 Task: Send an email with the signature Denise Davis with the subject 'Request for a report' and the message 'Please let me know if there are any updates on the status of this project.' from softage.1@softage.net to softage.9@softage.net,  softage.1@softage.net and softage.10@softage.net with CC to softage.2@softage.net with an attached document Job_application.pdf
Action: Key pressed n
Screenshot: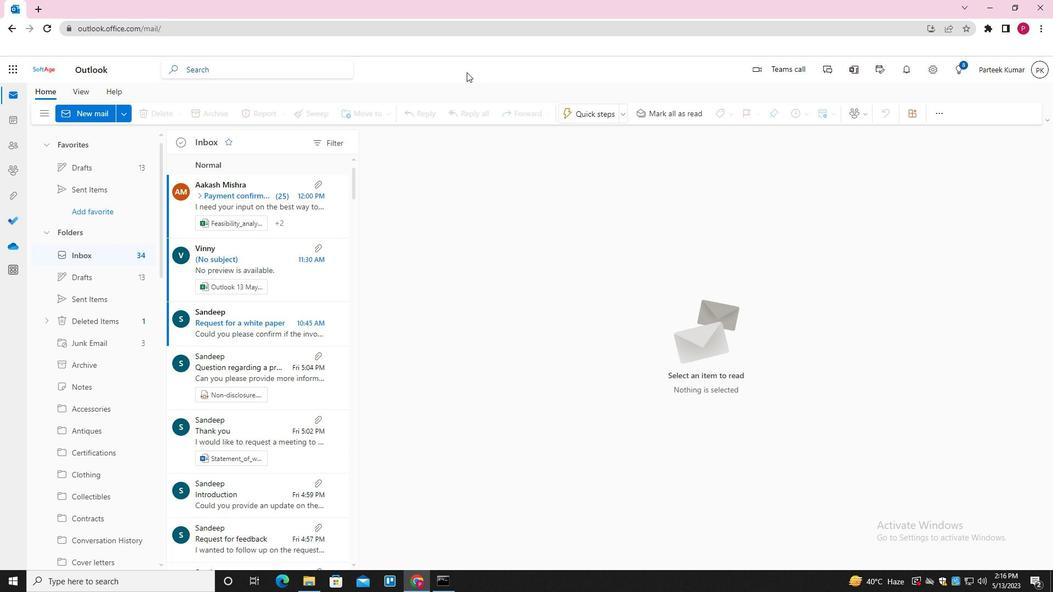 
Action: Mouse moved to (739, 111)
Screenshot: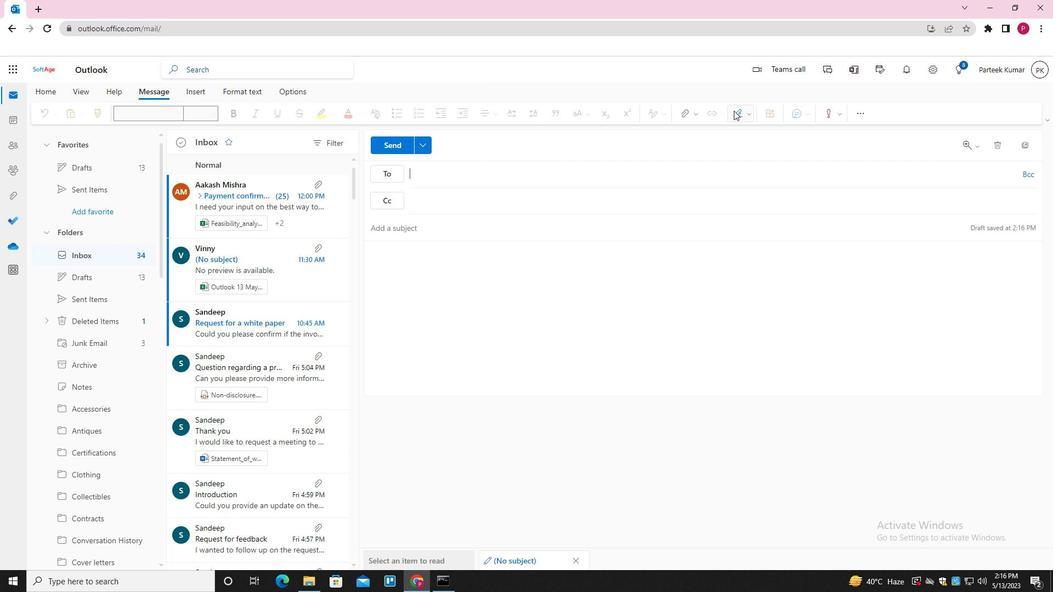 
Action: Mouse pressed left at (739, 111)
Screenshot: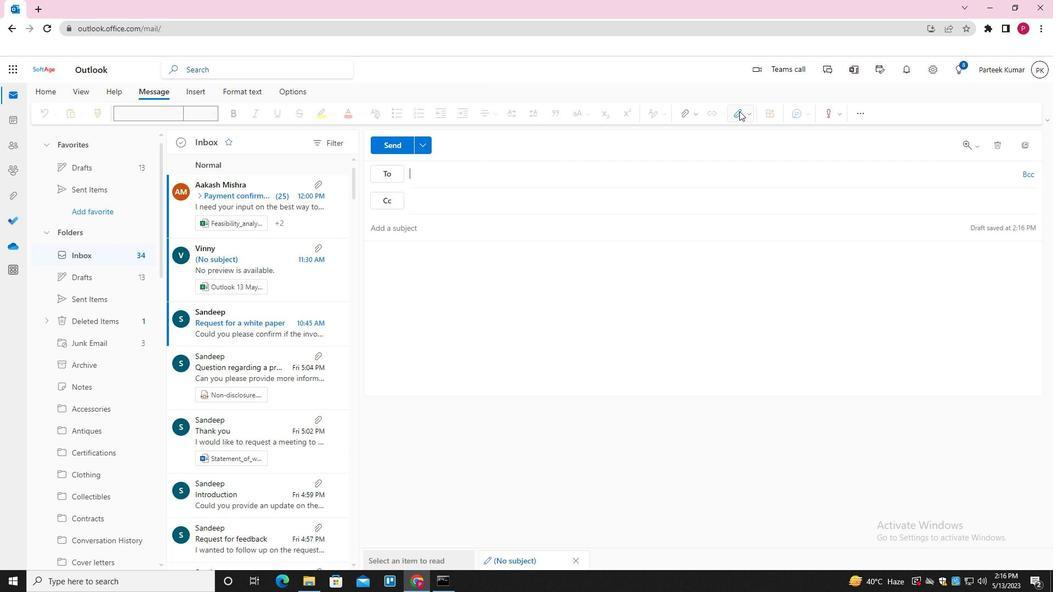 
Action: Mouse moved to (729, 163)
Screenshot: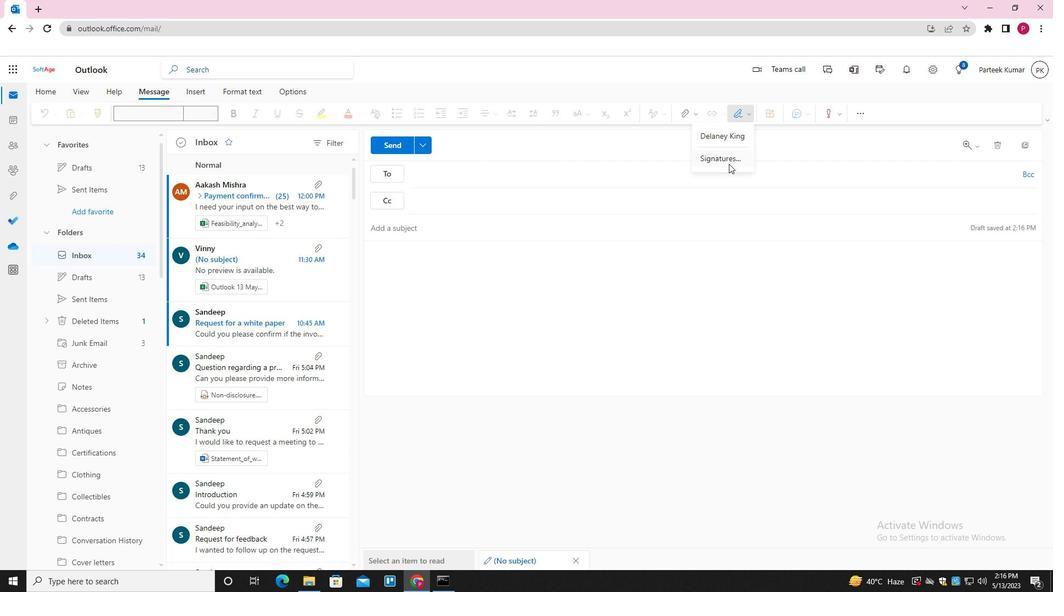 
Action: Mouse pressed left at (729, 163)
Screenshot: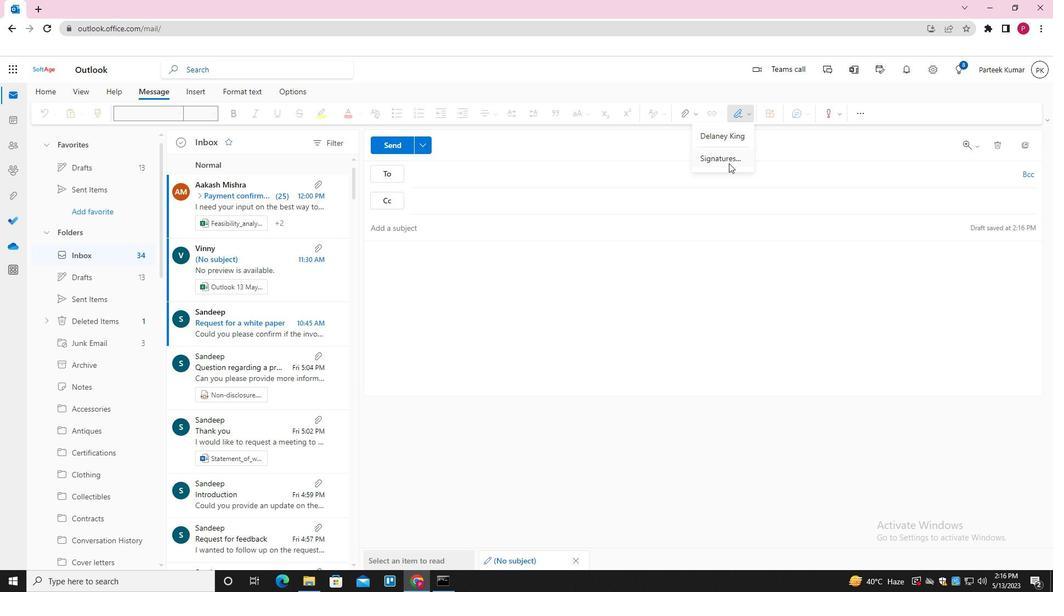 
Action: Mouse moved to (738, 198)
Screenshot: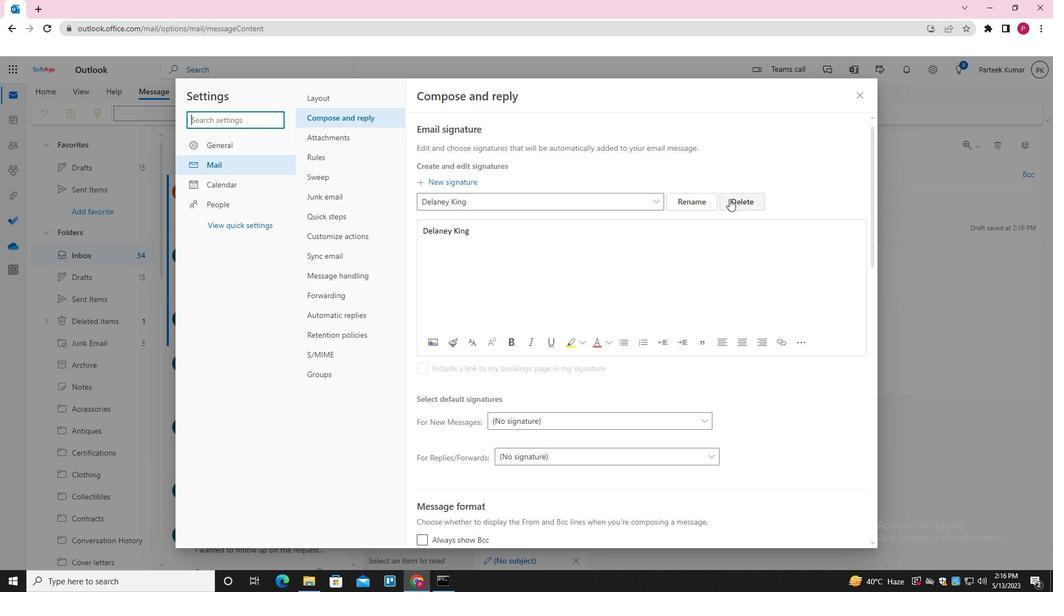 
Action: Mouse pressed left at (738, 198)
Screenshot: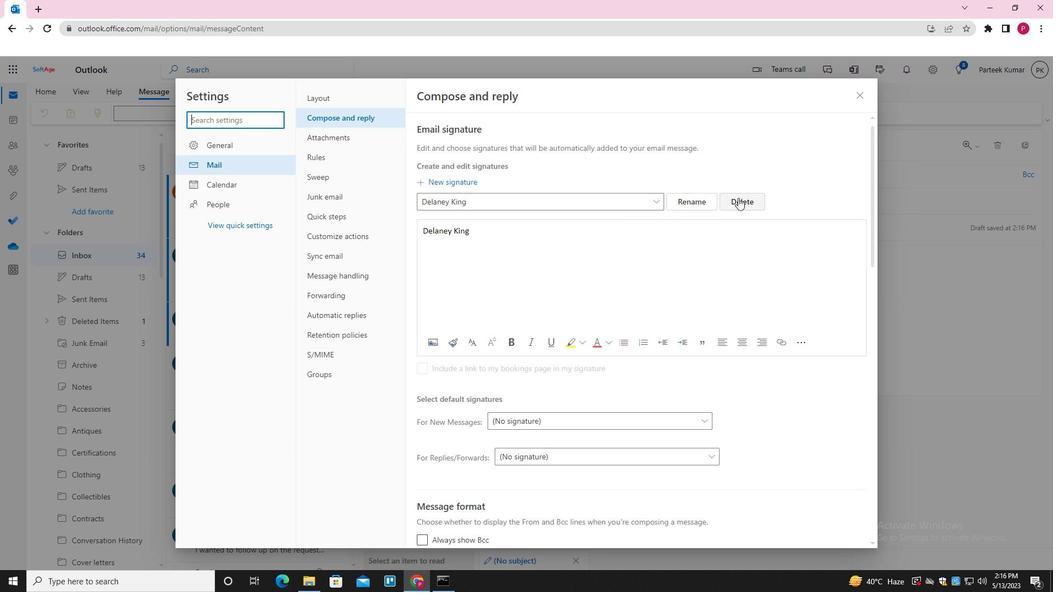 
Action: Mouse moved to (550, 204)
Screenshot: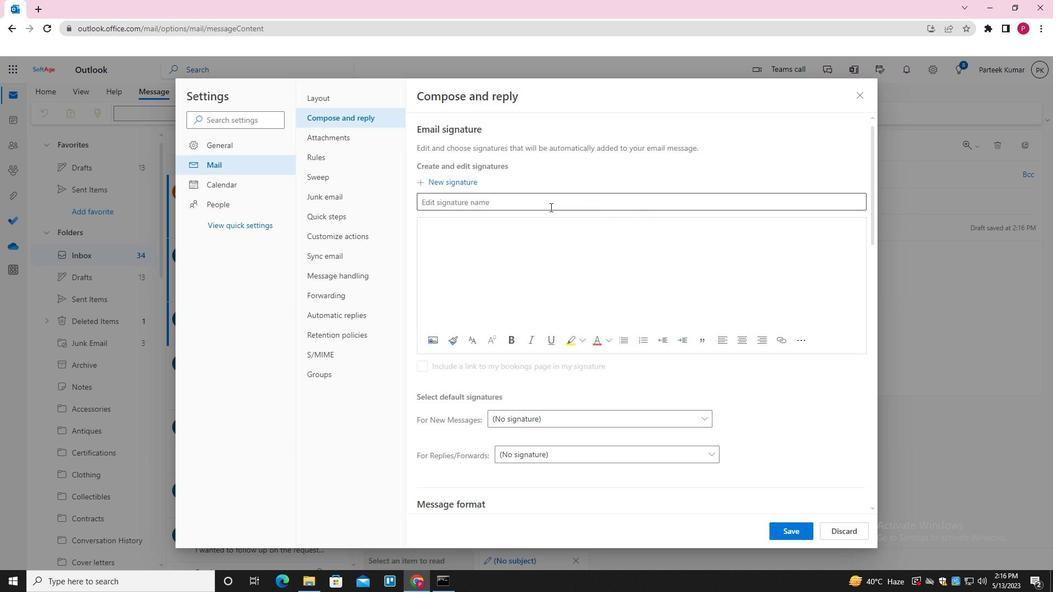 
Action: Mouse pressed left at (550, 204)
Screenshot: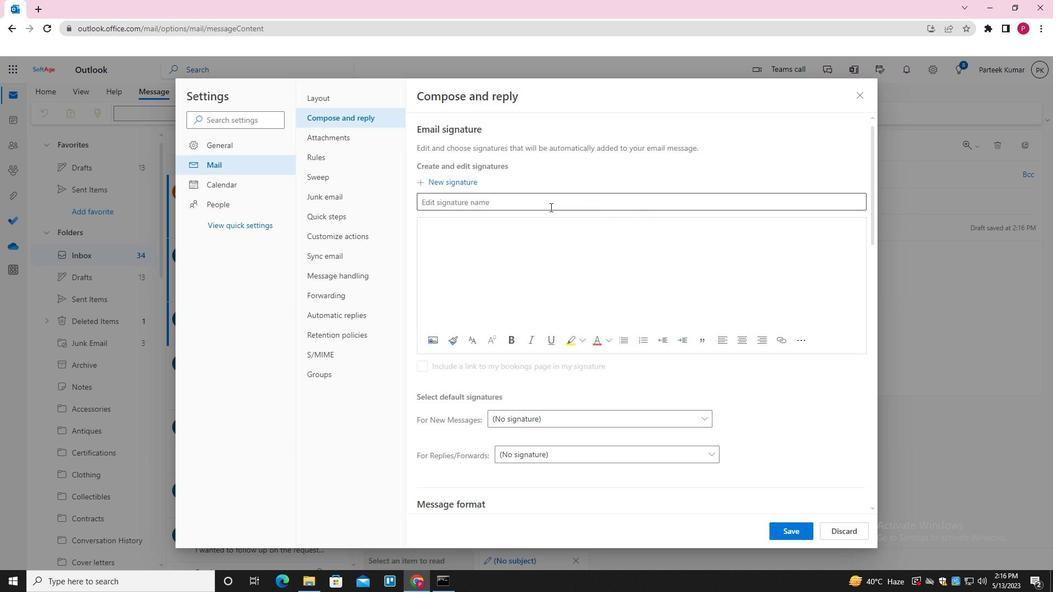 
Action: Mouse moved to (550, 204)
Screenshot: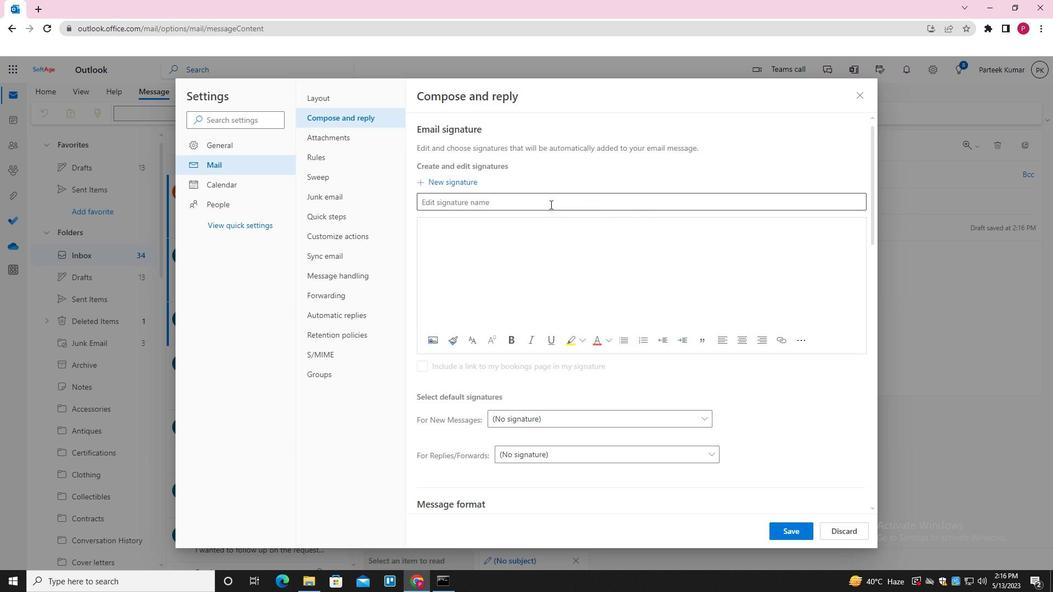 
Action: Key pressed <Key.shift>DENISE<Key.space><Key.shift>DAVIS<Key.tab><Key.shift><Key.shift>DENISE<Key.space><Key.shift>DAVIS<Key.space>
Screenshot: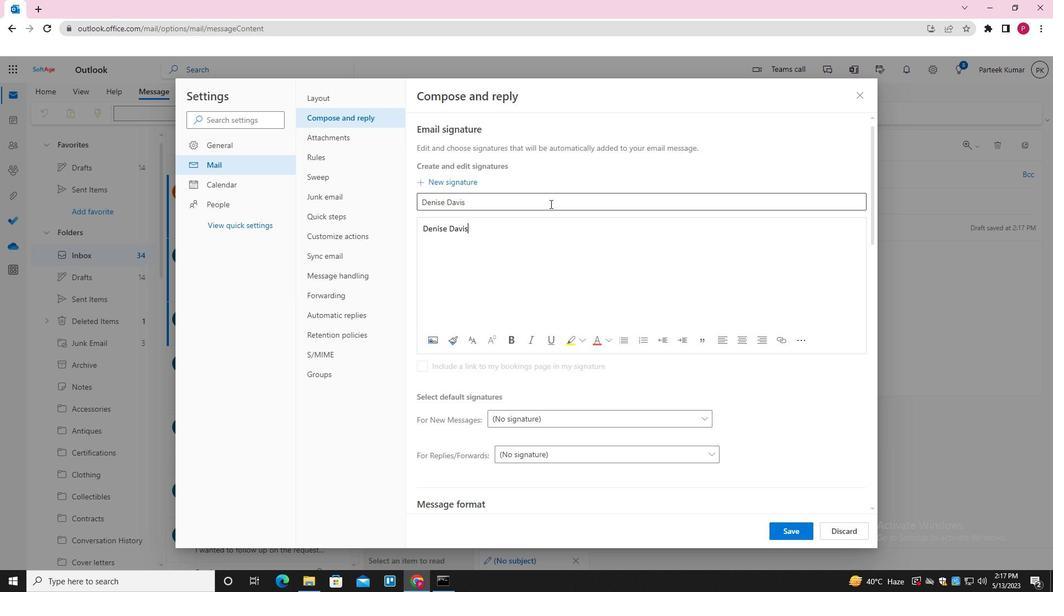 
Action: Mouse moved to (783, 534)
Screenshot: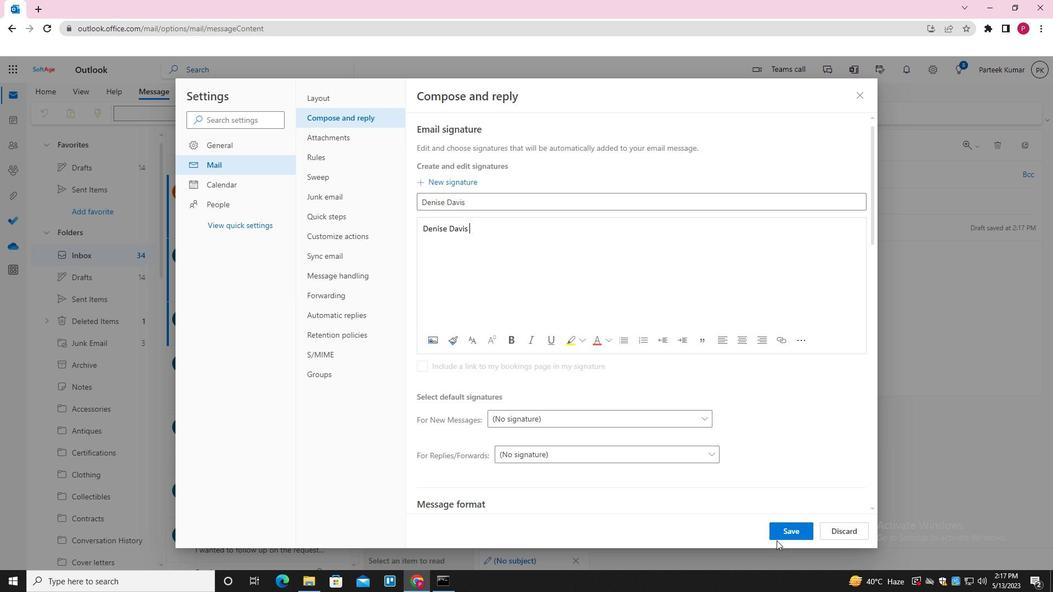 
Action: Mouse pressed left at (783, 534)
Screenshot: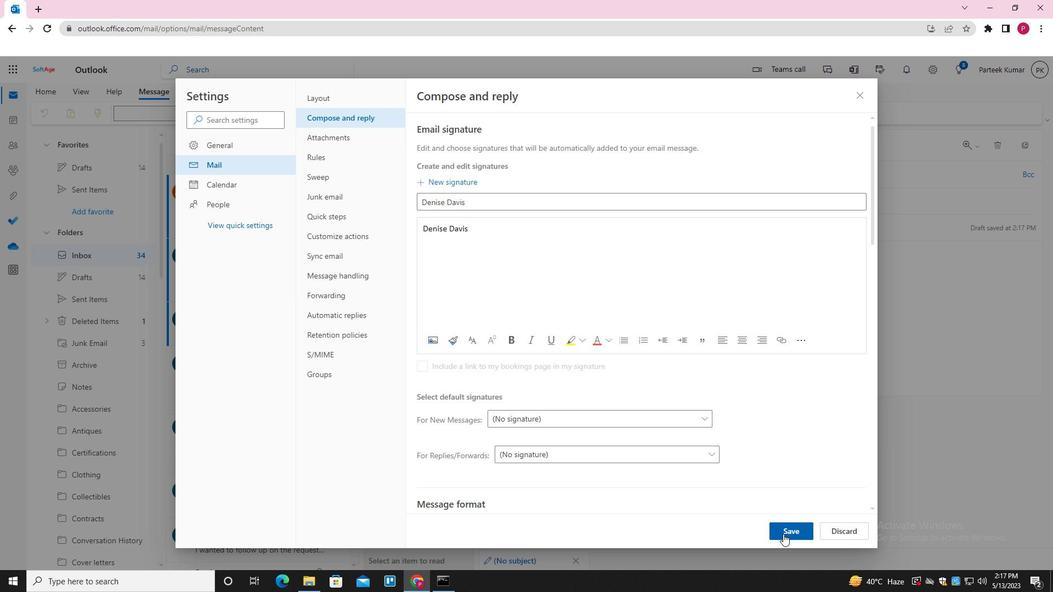 
Action: Mouse moved to (860, 93)
Screenshot: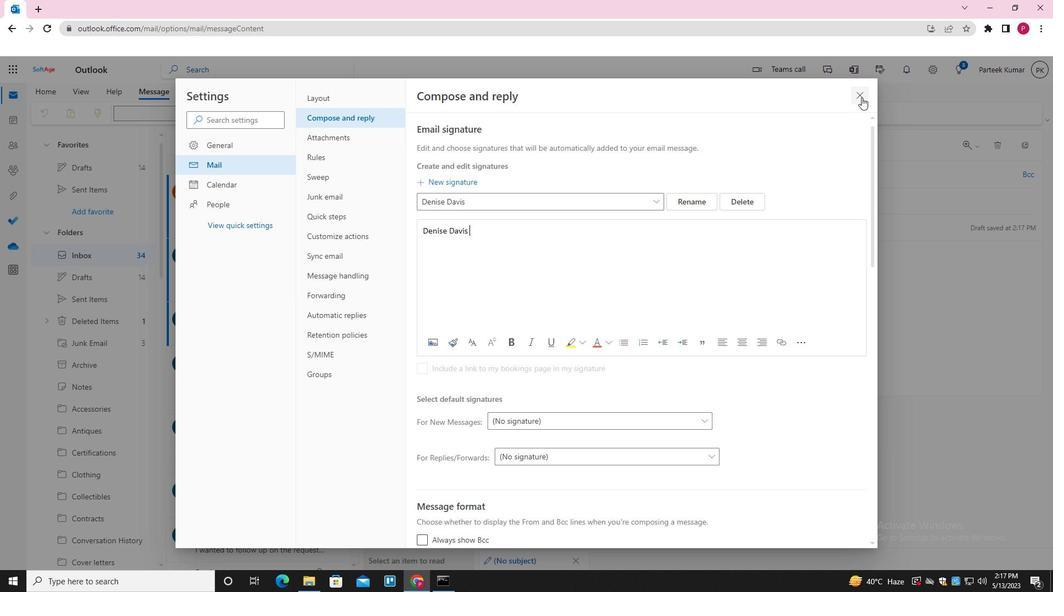 
Action: Mouse pressed left at (860, 93)
Screenshot: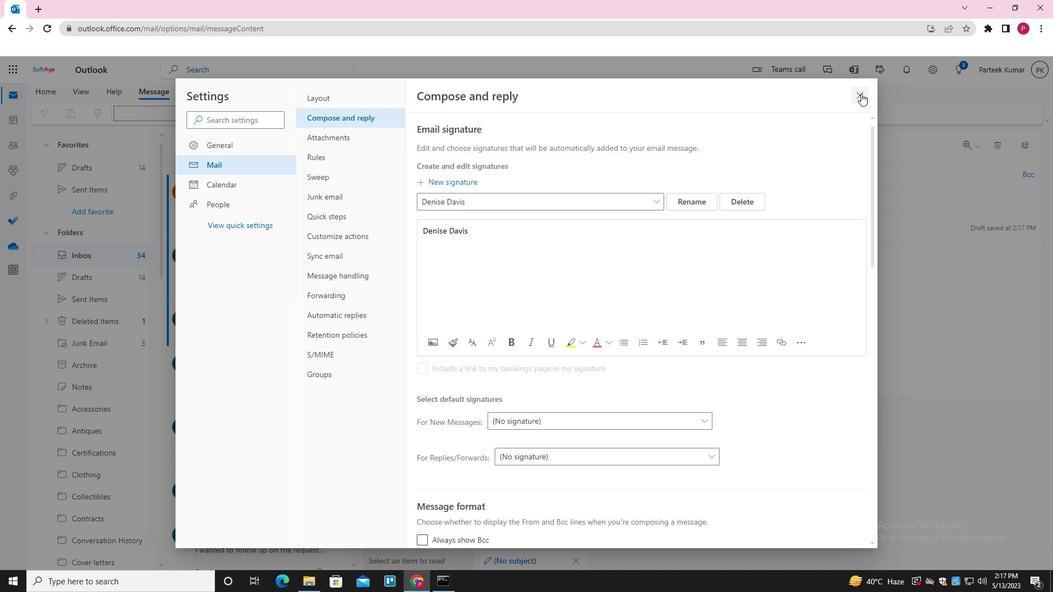 
Action: Mouse moved to (735, 114)
Screenshot: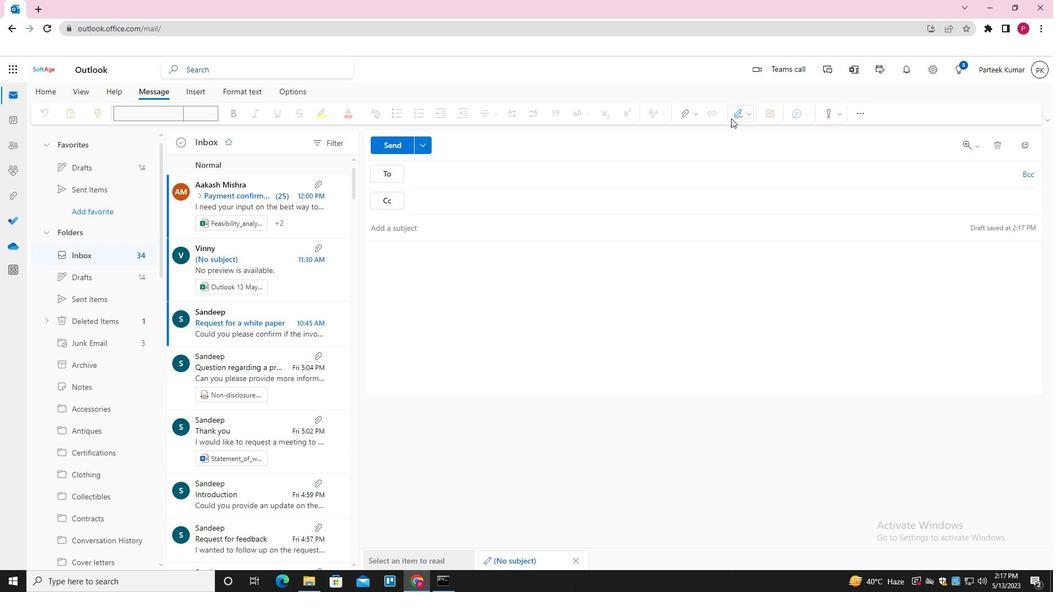 
Action: Mouse pressed left at (735, 114)
Screenshot: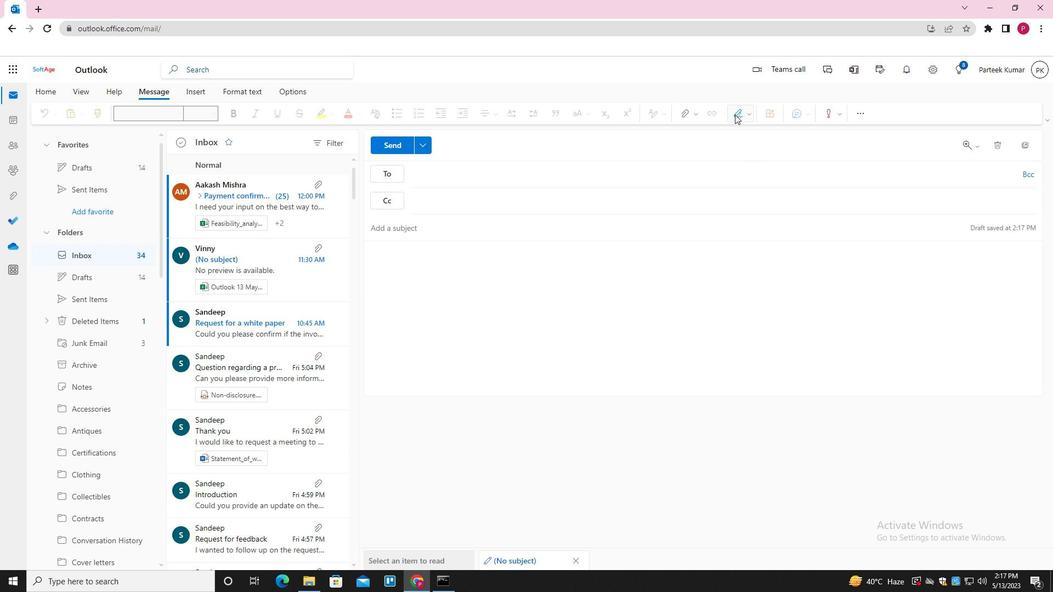 
Action: Mouse moved to (732, 134)
Screenshot: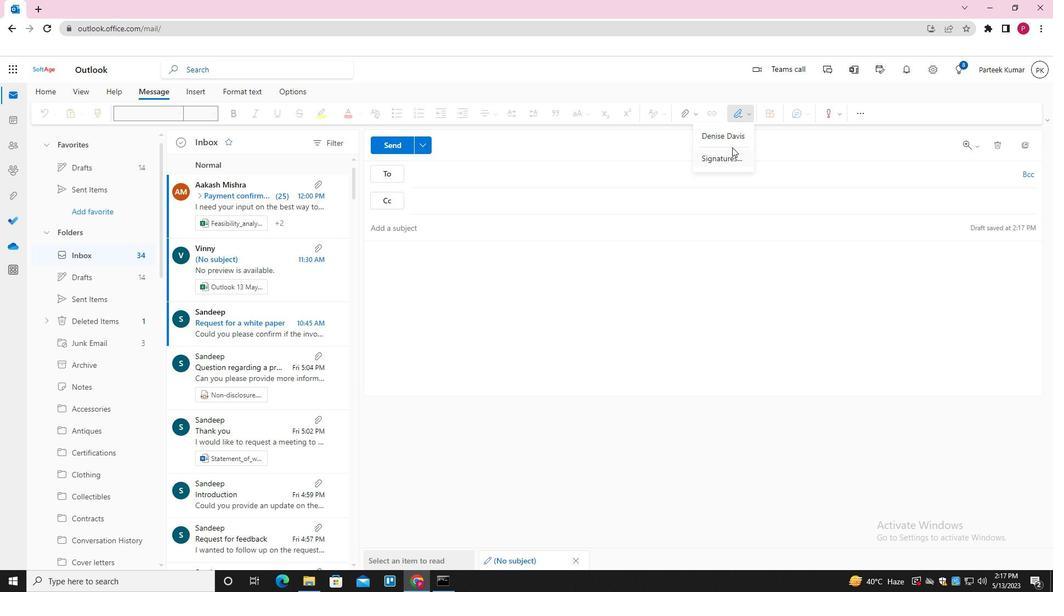 
Action: Mouse pressed left at (732, 134)
Screenshot: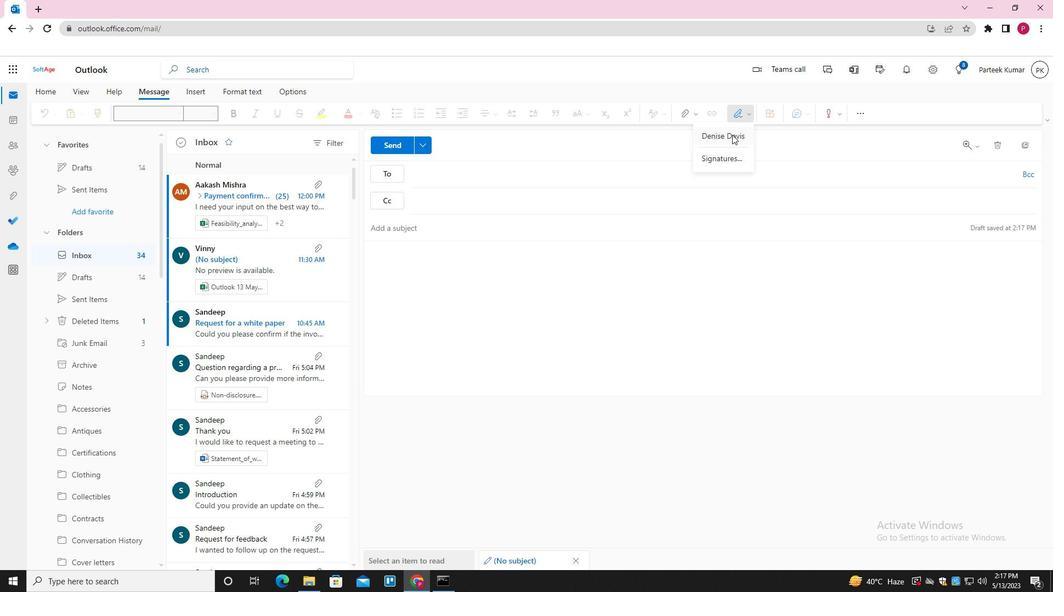 
Action: Mouse moved to (522, 231)
Screenshot: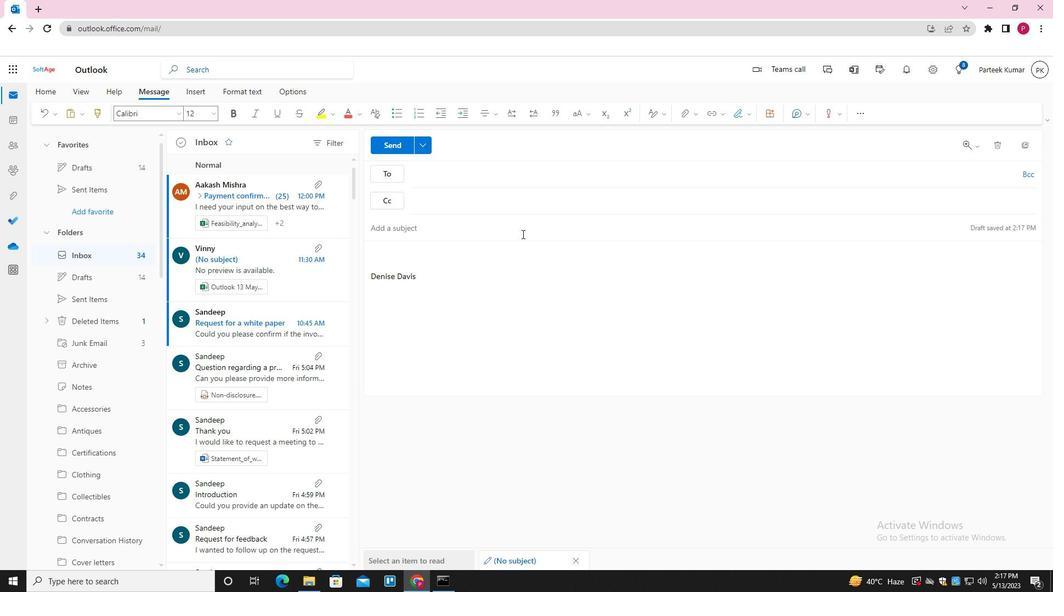 
Action: Mouse pressed left at (522, 231)
Screenshot: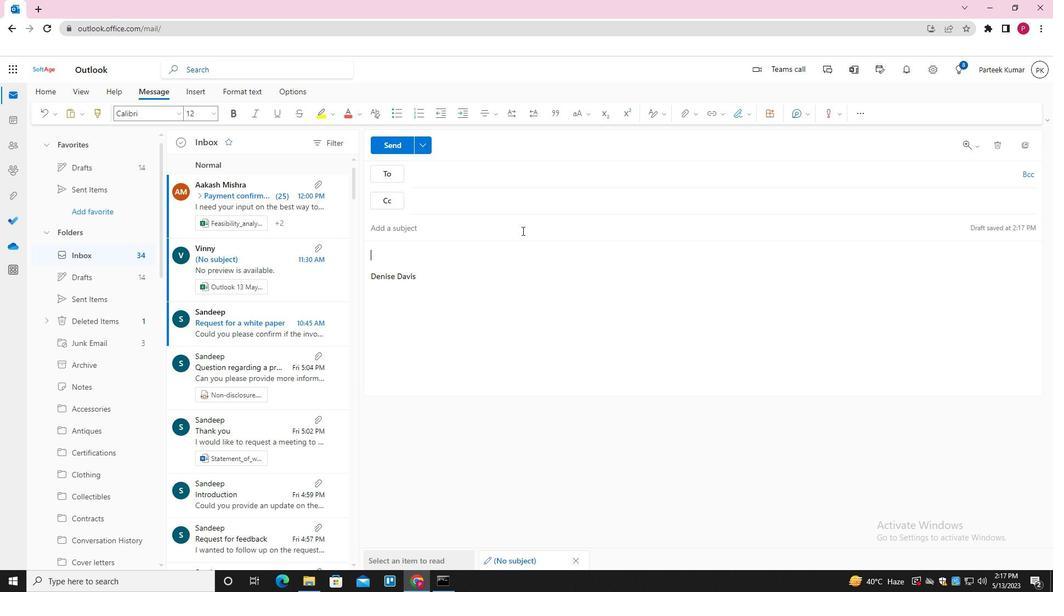 
Action: Key pressed <Key.shift>R
Screenshot: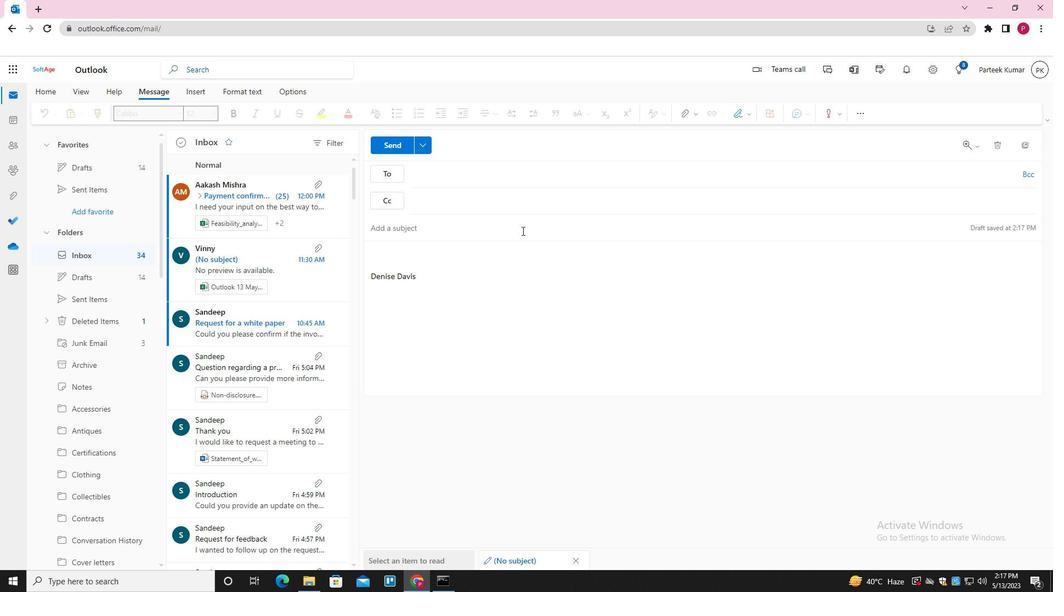 
Action: Mouse moved to (522, 230)
Screenshot: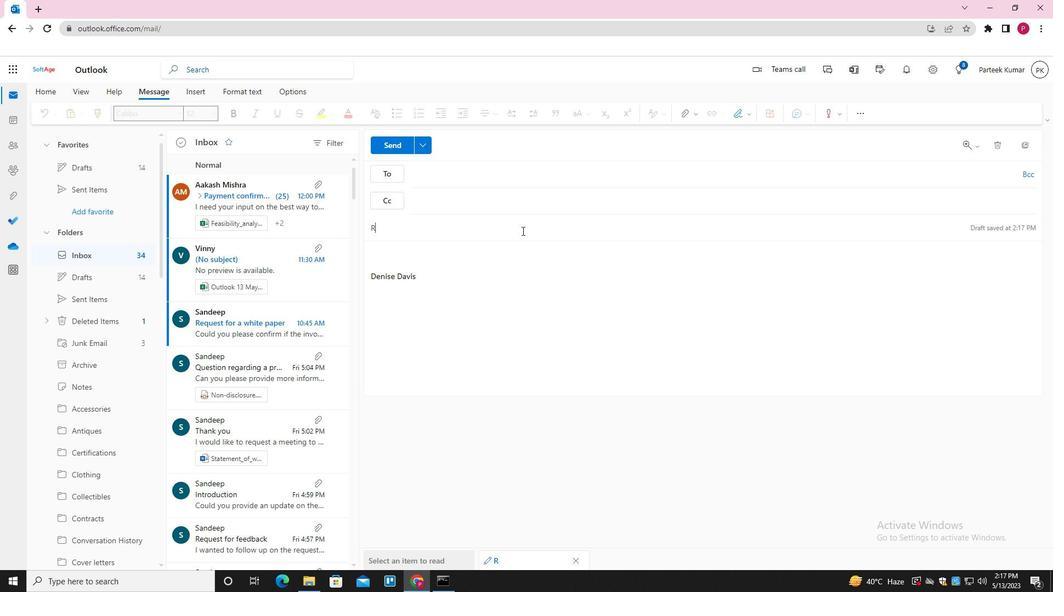 
Action: Key pressed EQUEST<Key.space>FOR<Key.space>A<Key.space>REPORT<Key.space><Key.tab><Key.shift_r>PLEASE<Key.space>LET<Key.space>ME<Key.space>KNOW<Key.space>IF<Key.space>THERE<Key.space>ARE<Key.space>ANY<Key.space>UPDATES<Key.space>ON<Key.space>THE<Key.space>STATUS<Key.space>OF<Key.space>THIS<Key.space>PROJECT
Screenshot: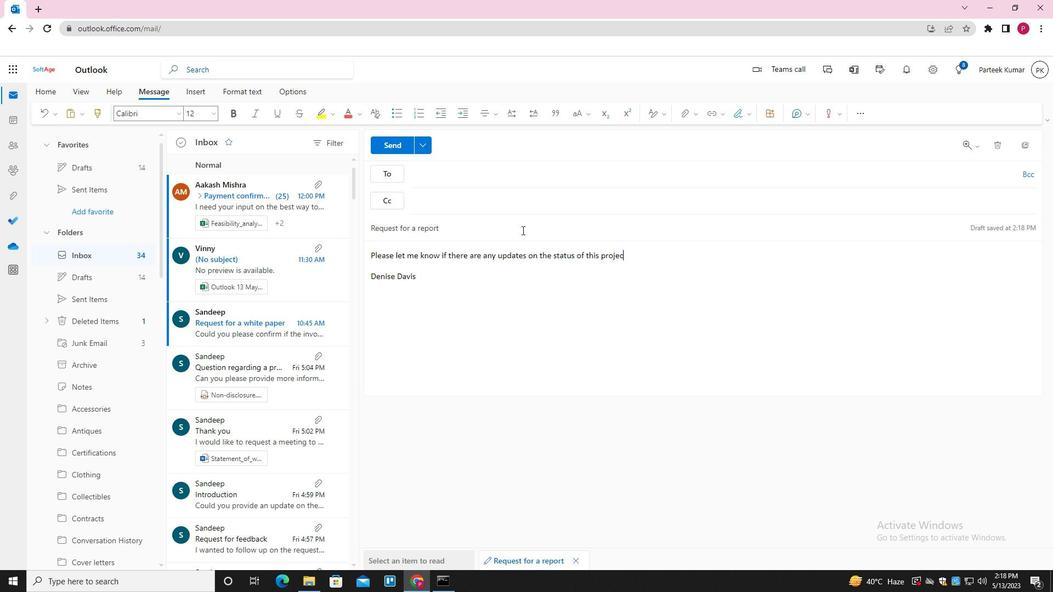 
Action: Mouse moved to (484, 174)
Screenshot: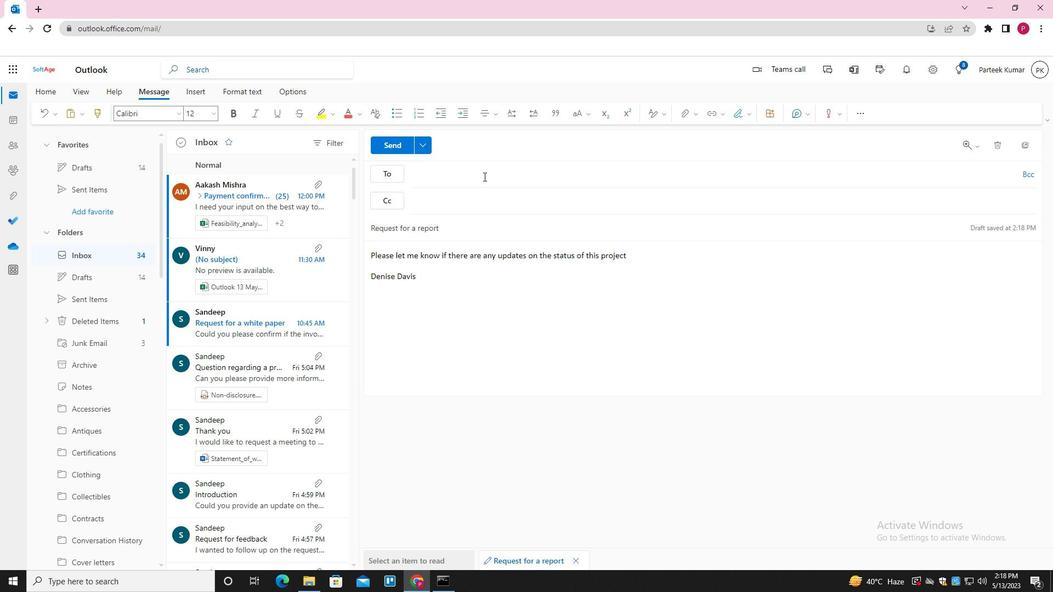 
Action: Mouse pressed left at (484, 174)
Screenshot: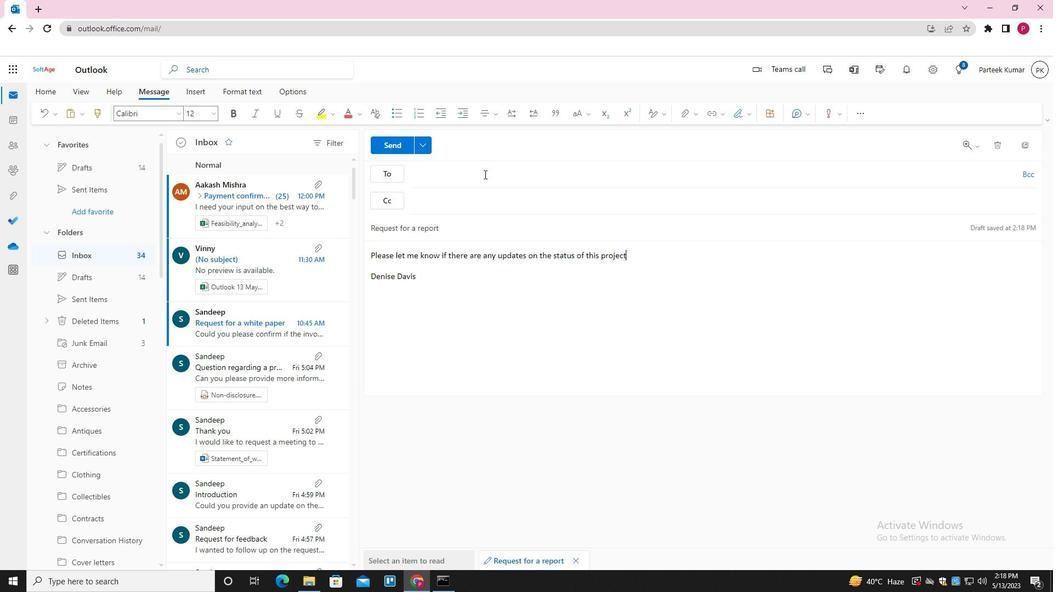 
Action: Mouse moved to (782, 464)
Screenshot: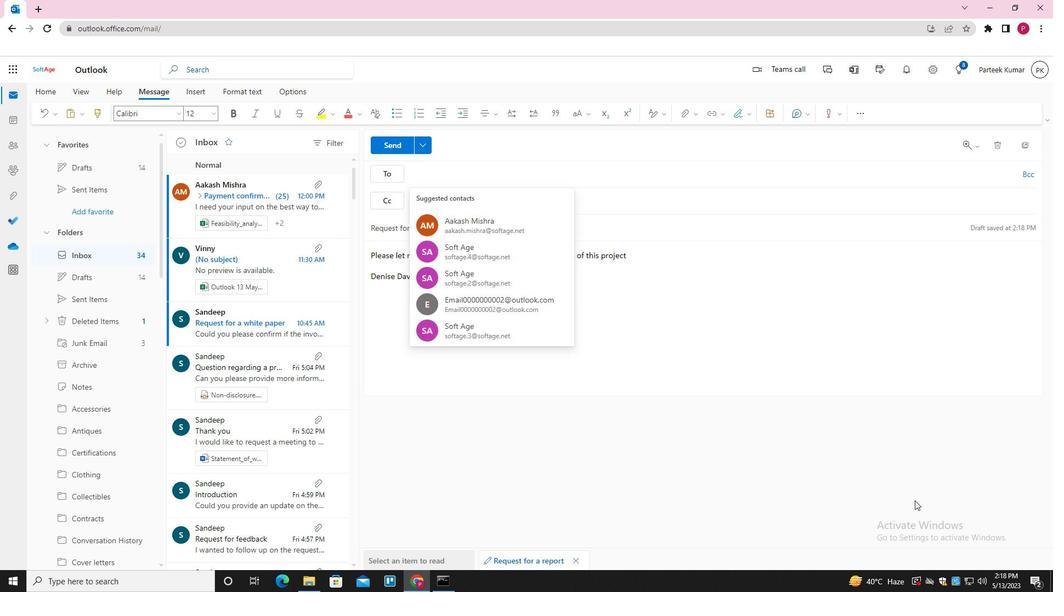 
Action: Key pressed SOFTAGE.9<Key.shift>@SOFTAGE.NET<Key.enter>SOFTAGE.1`<Key.backspace><Key.shift>@D<Key.backspace>SOFTAGE.NET<Key.enter>SOFTAGE.10<Key.shift>@SOFTAGE.NET<Key.enter><Key.tab>SOFTAGE.2<Key.shift>@SOFTAGE.NET<Key.enter>
Screenshot: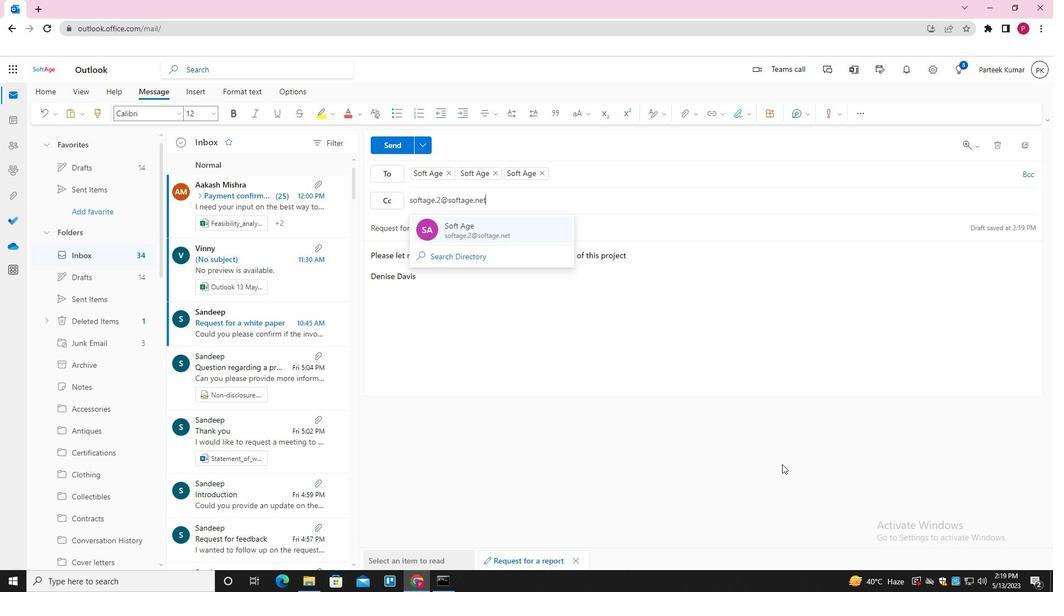 
Action: Mouse moved to (682, 114)
Screenshot: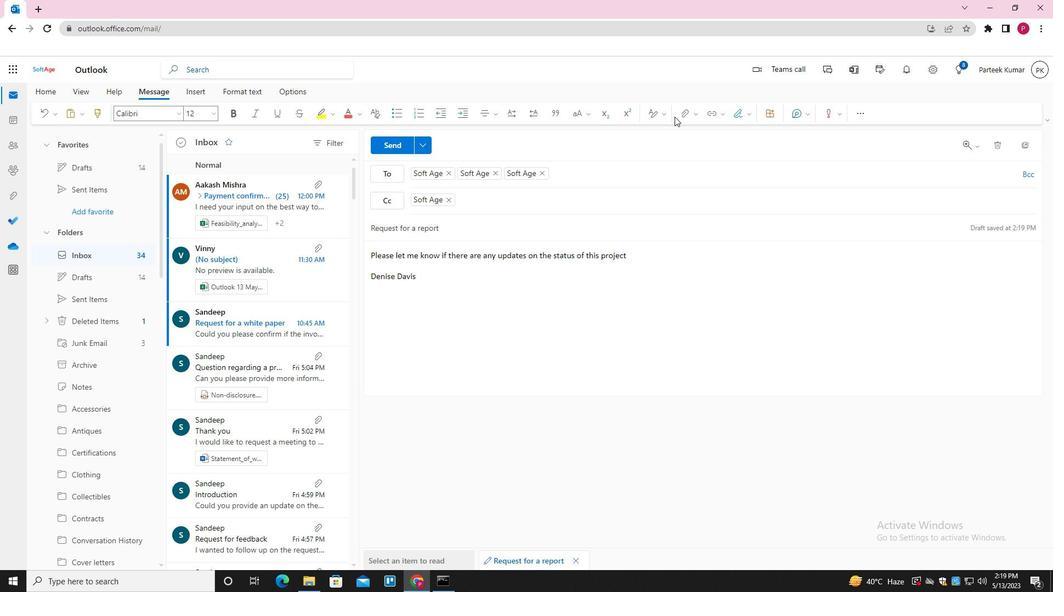 
Action: Mouse pressed left at (682, 114)
Screenshot: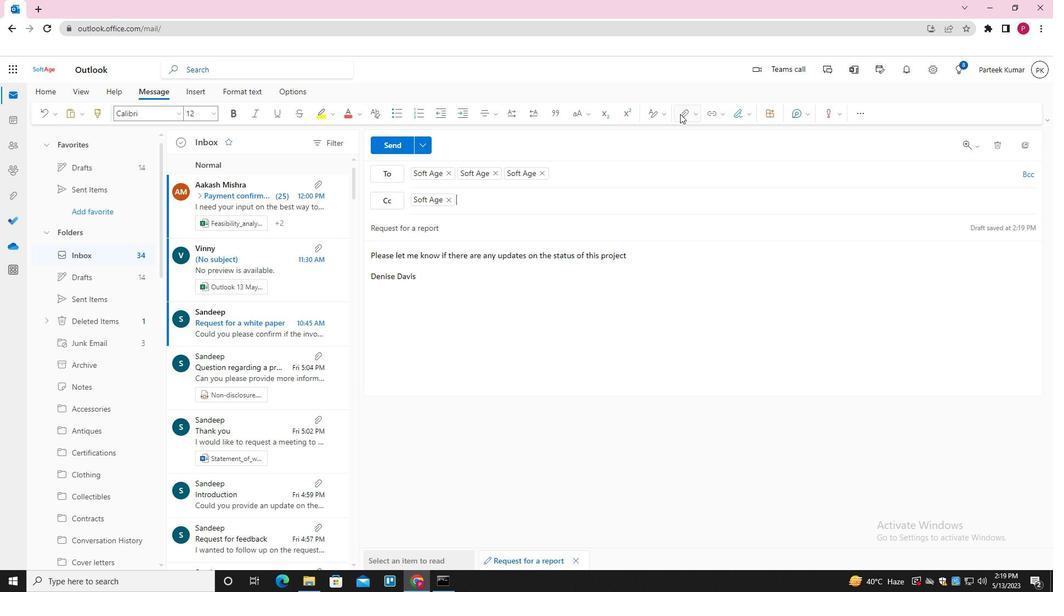 
Action: Mouse moved to (632, 134)
Screenshot: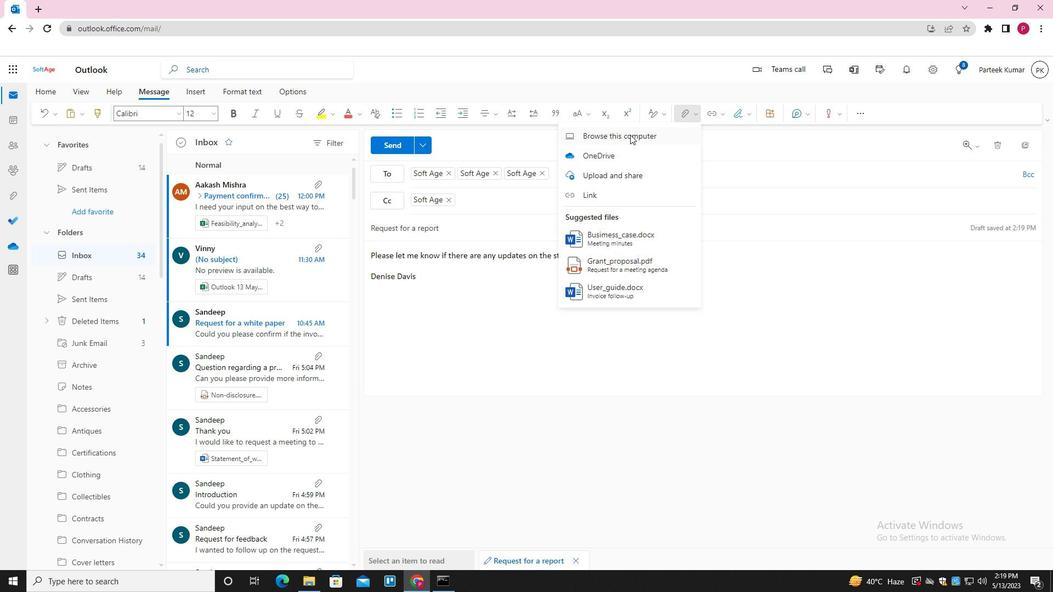 
Action: Mouse pressed left at (632, 134)
Screenshot: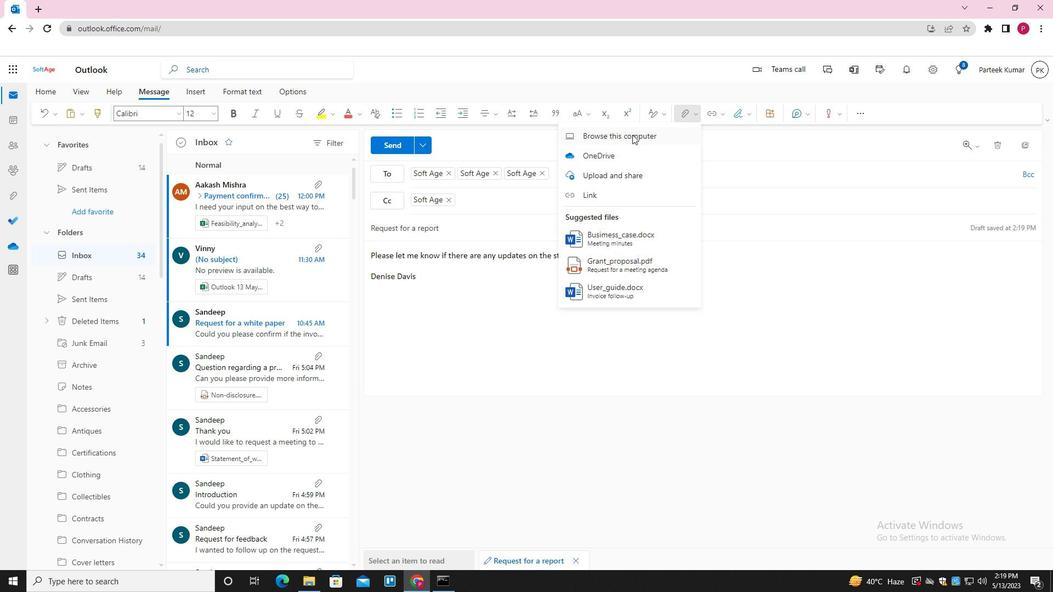 
Action: Mouse moved to (182, 90)
Screenshot: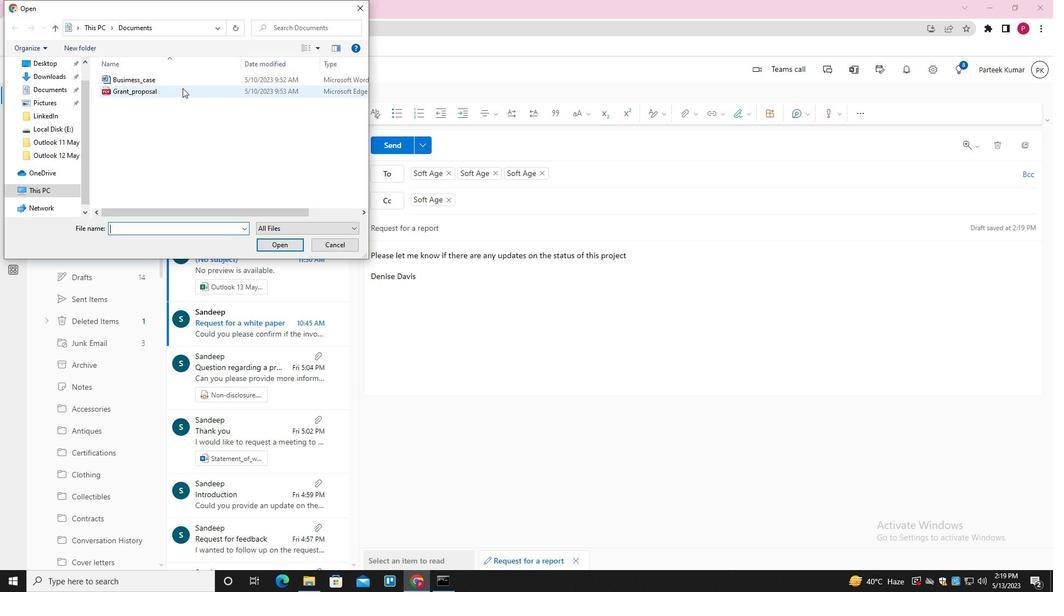 
Action: Mouse pressed left at (182, 90)
Screenshot: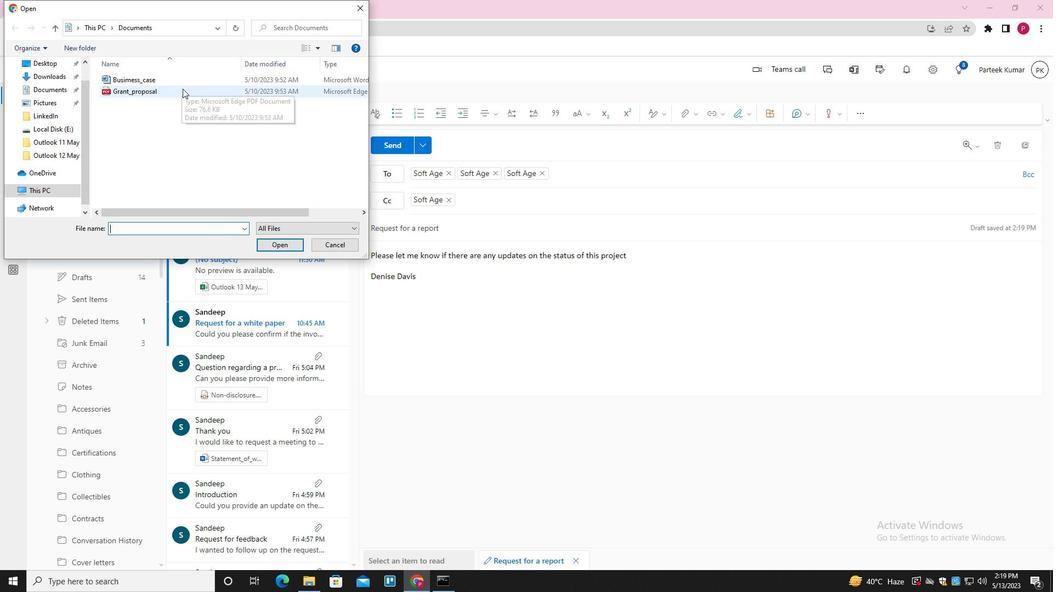 
Action: Key pressed <Key.f2>JOB<Key.shift_r>_APPLICATION<Key.space><Key.enter>
Screenshot: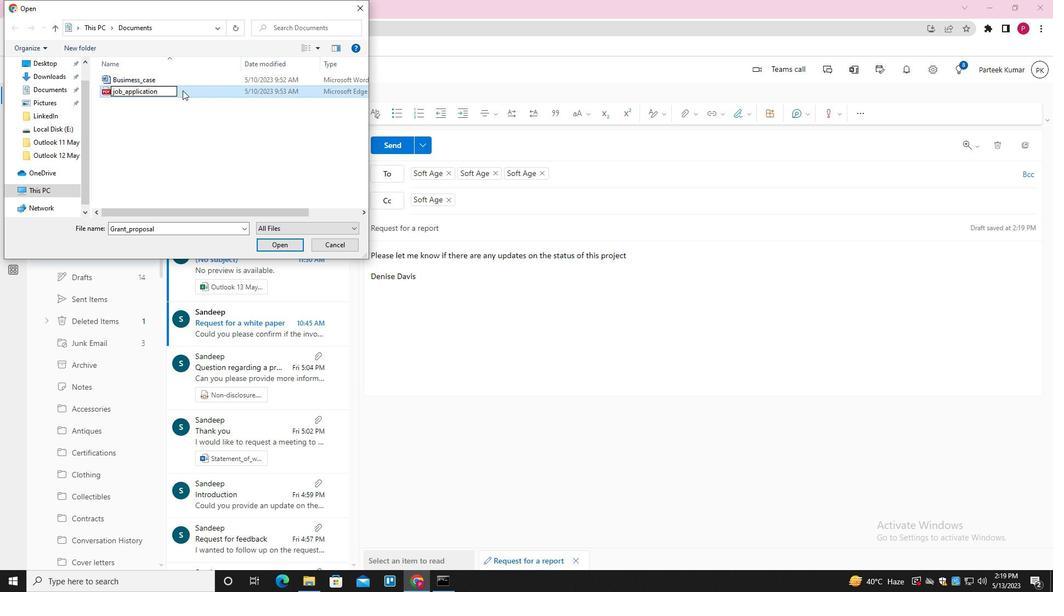 
Action: Mouse pressed left at (182, 90)
Screenshot: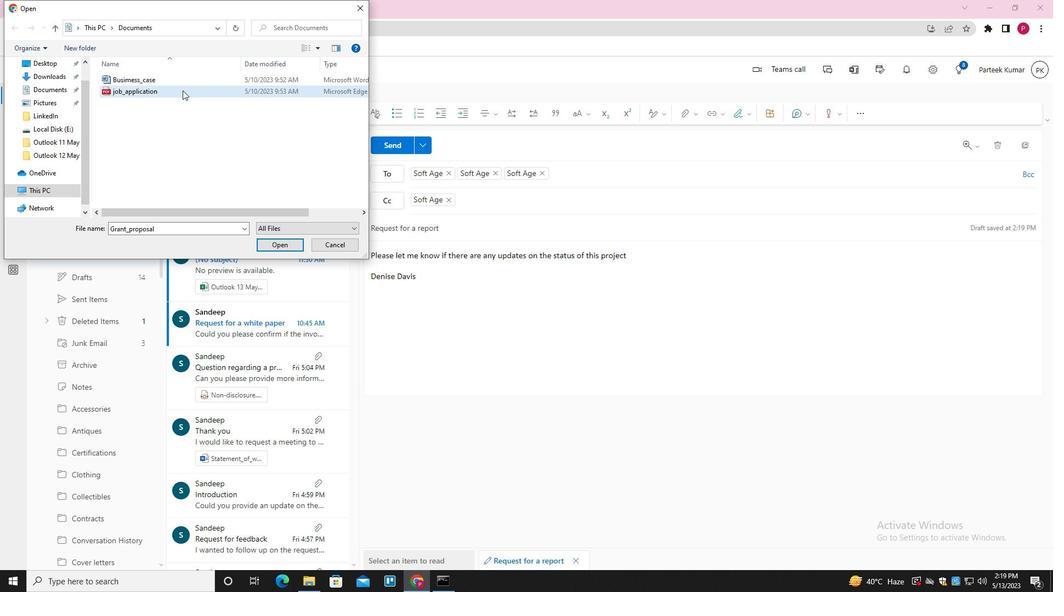 
Action: Mouse moved to (285, 241)
Screenshot: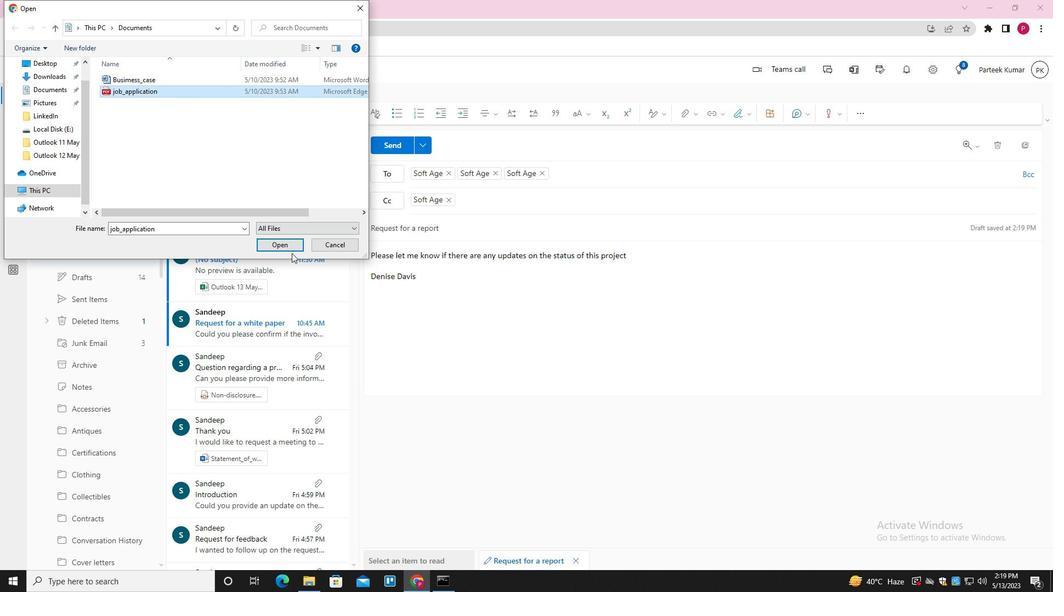 
Action: Mouse pressed left at (285, 241)
Screenshot: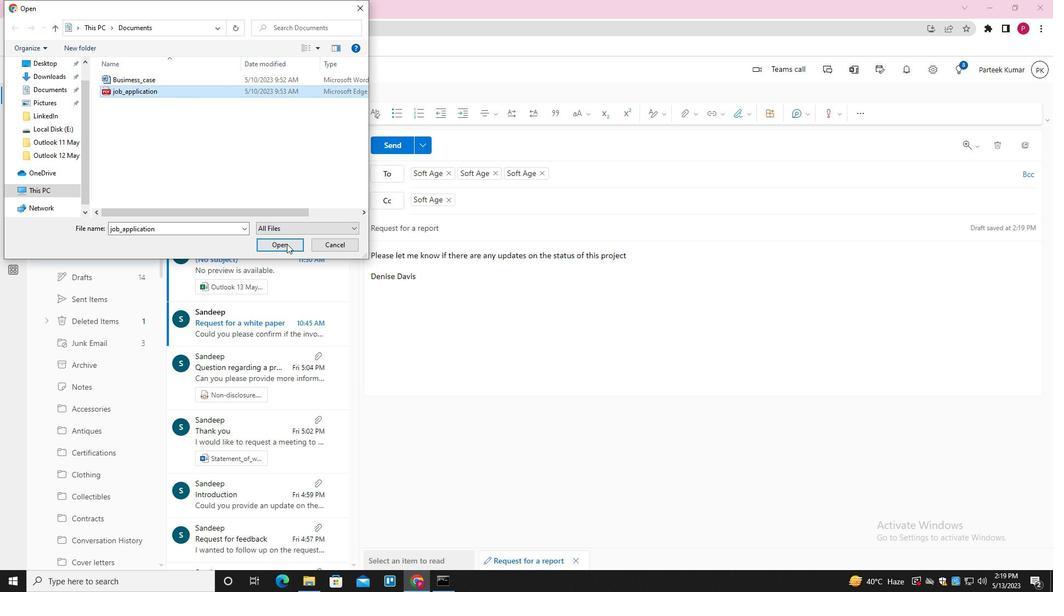 
Action: Mouse moved to (398, 147)
Screenshot: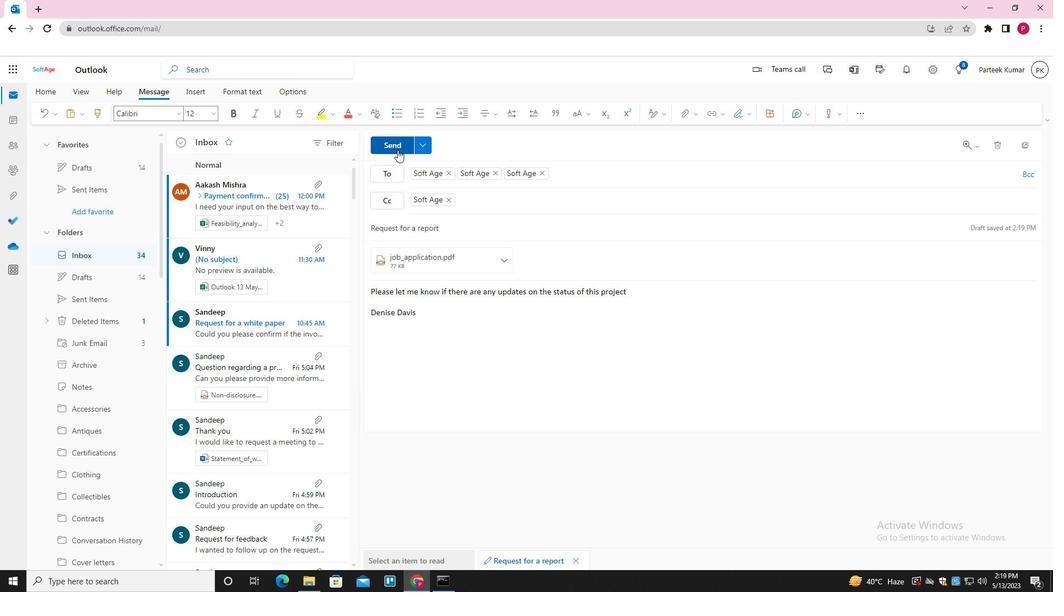 
Action: Mouse pressed left at (398, 147)
Screenshot: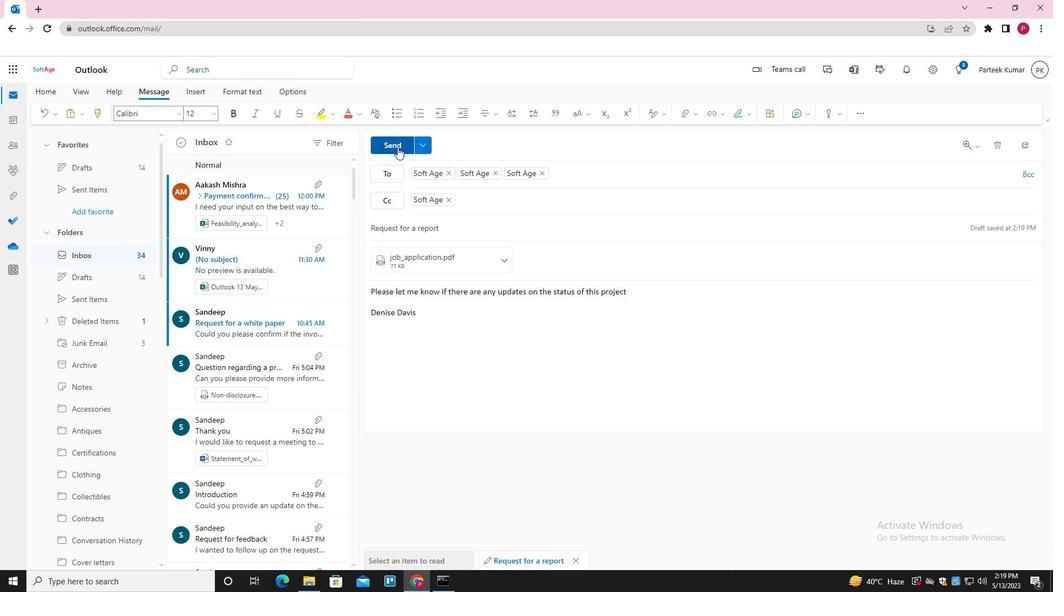 
Action: Mouse moved to (447, 248)
Screenshot: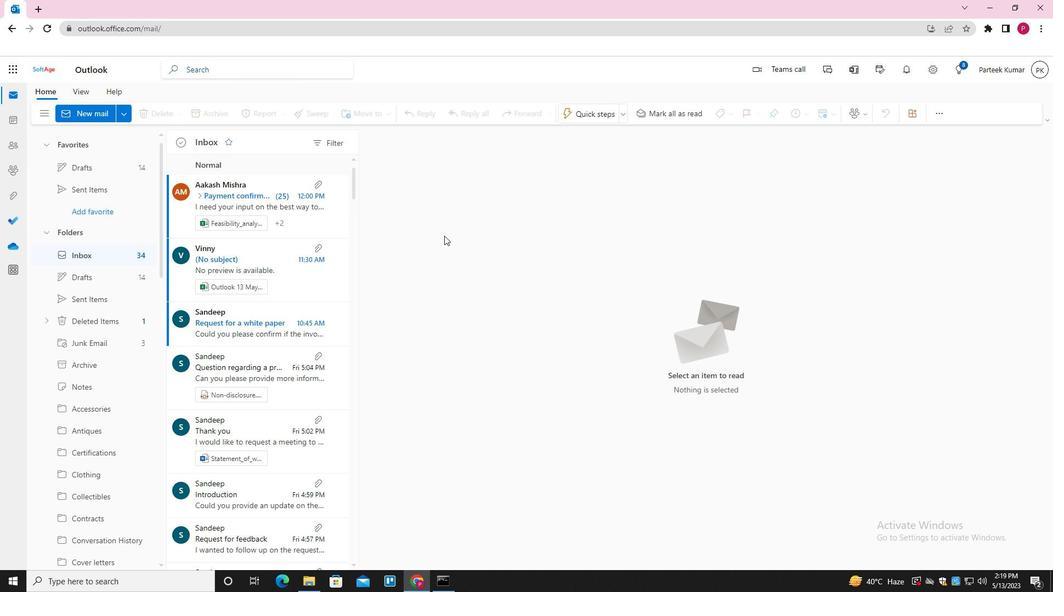 
